 Task: Create a sub task Release to Production / Go Live for the task  Develop a new online job application system for a company in the project AgileCenter , assign it to team member softage.4@softage.net and update the status of the sub task to  Off Track , set the priority of the sub task to High
Action: Mouse moved to (479, 348)
Screenshot: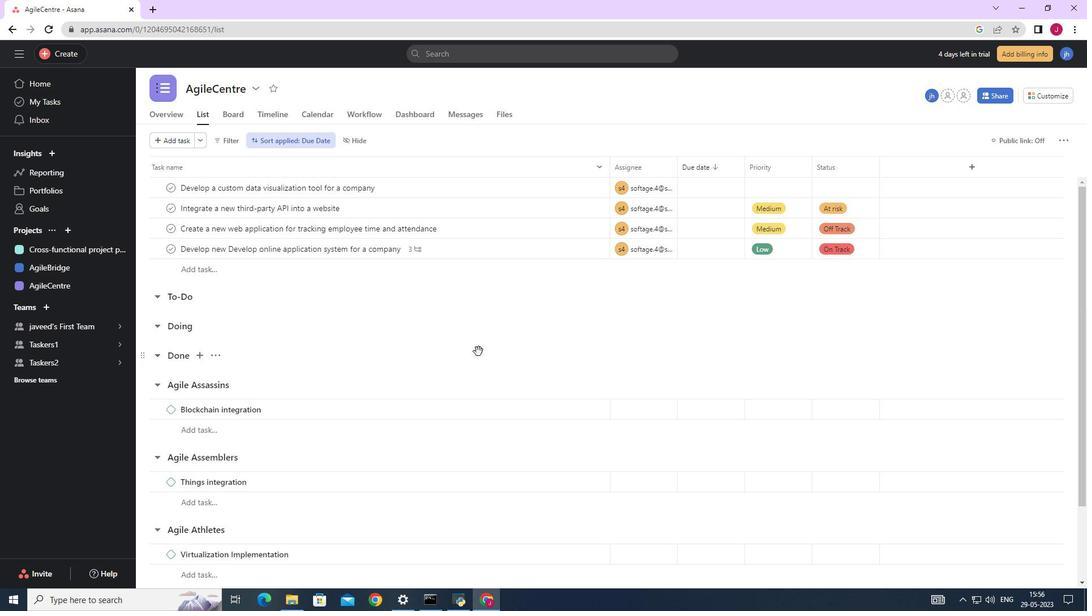 
Action: Mouse scrolled (479, 349) with delta (0, 0)
Screenshot: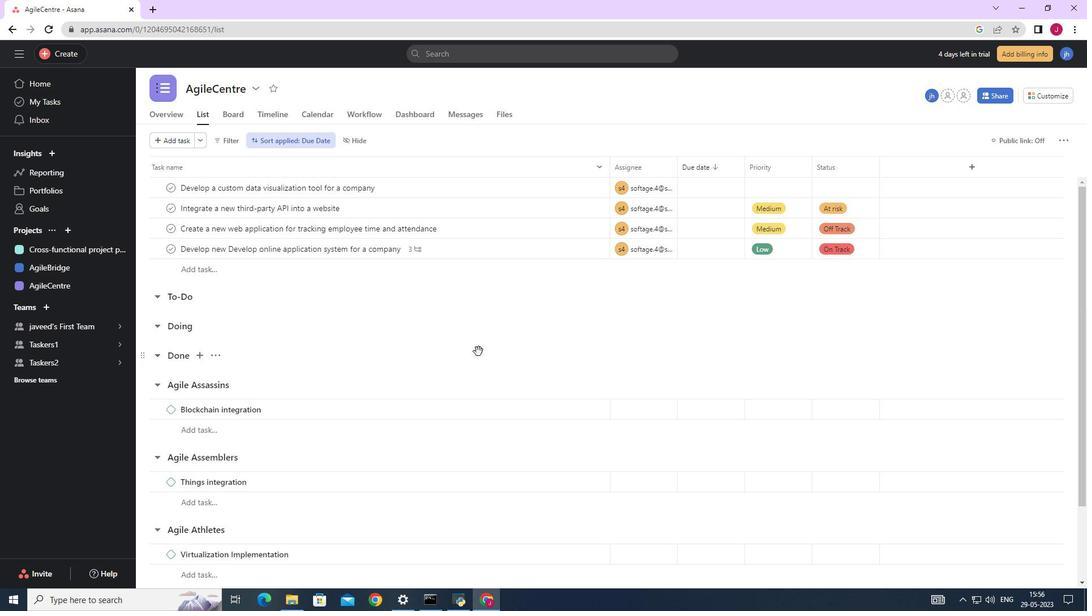 
Action: Mouse scrolled (479, 349) with delta (0, 0)
Screenshot: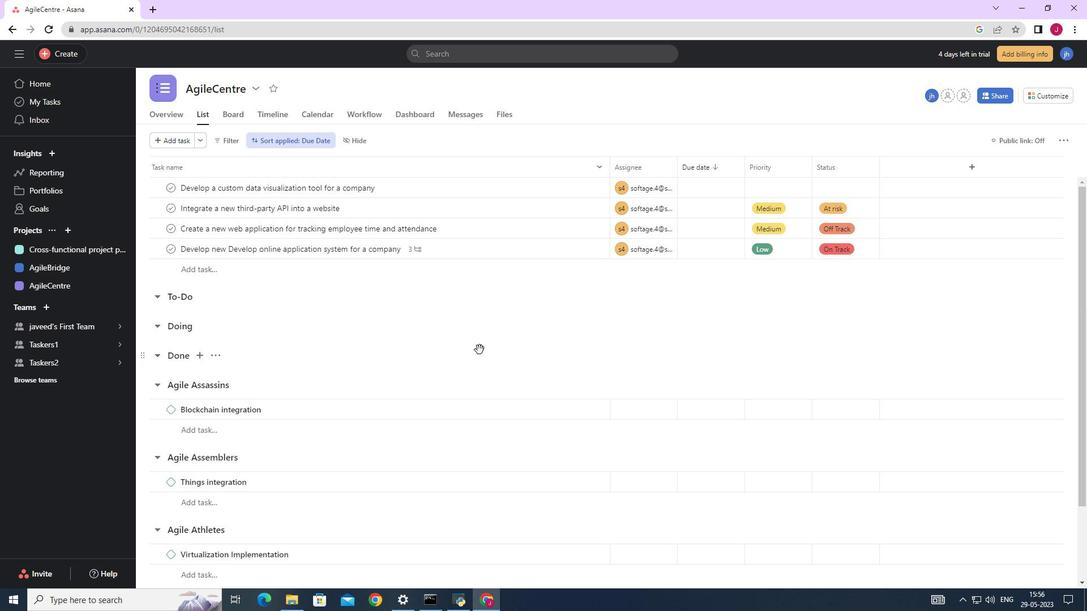 
Action: Mouse moved to (479, 348)
Screenshot: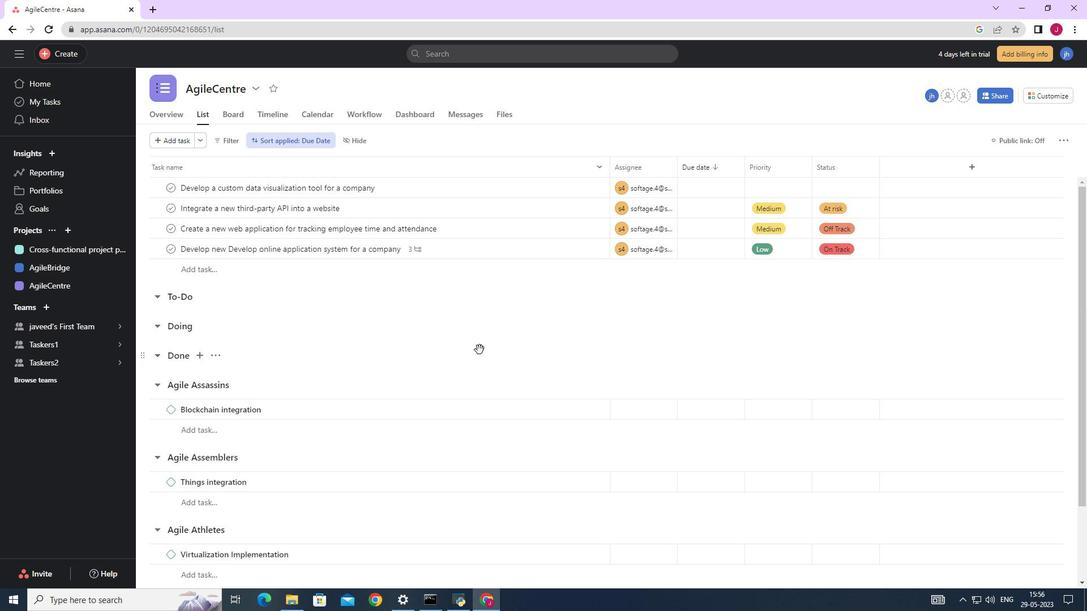 
Action: Mouse scrolled (479, 349) with delta (0, 0)
Screenshot: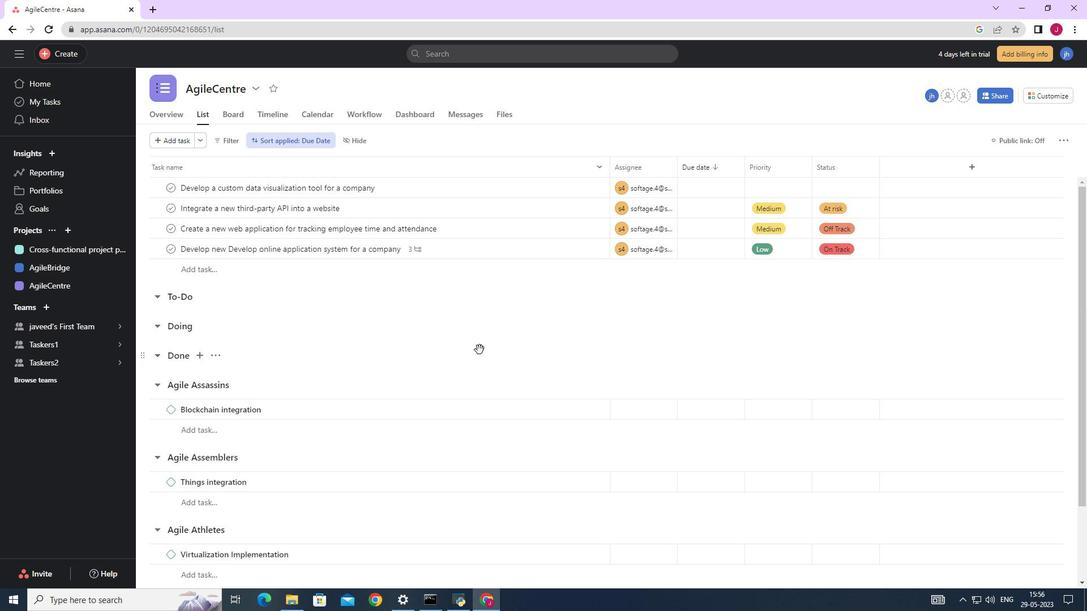 
Action: Mouse moved to (563, 250)
Screenshot: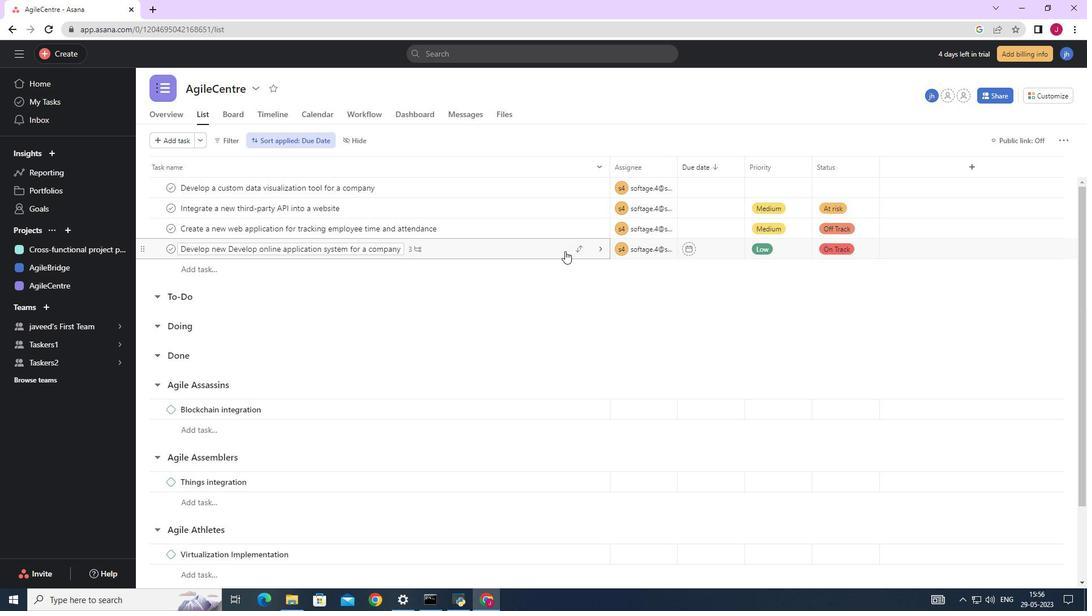 
Action: Mouse pressed left at (563, 250)
Screenshot: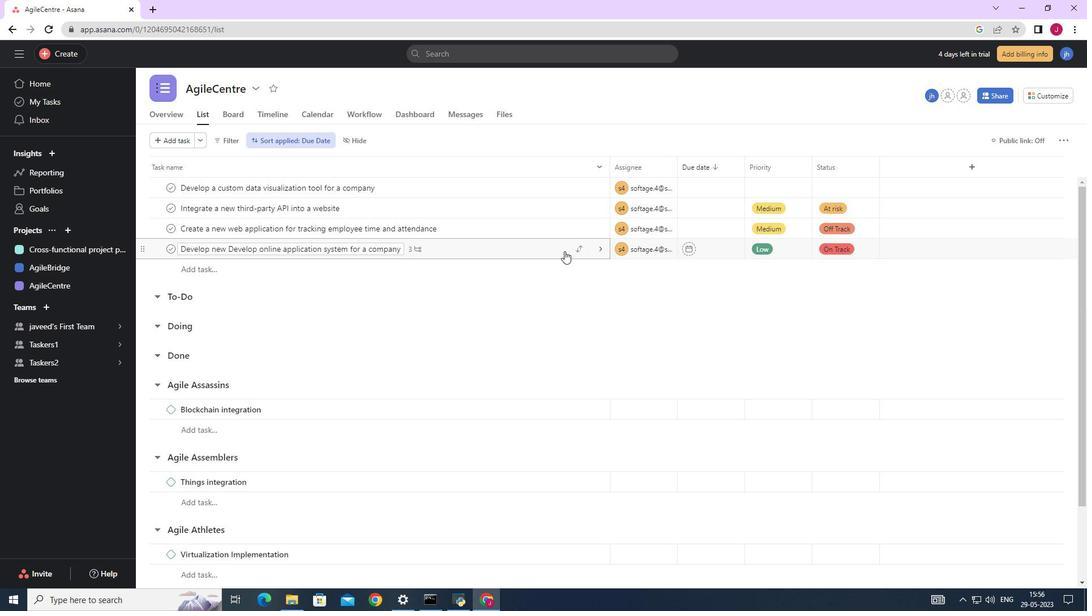 
Action: Mouse moved to (817, 368)
Screenshot: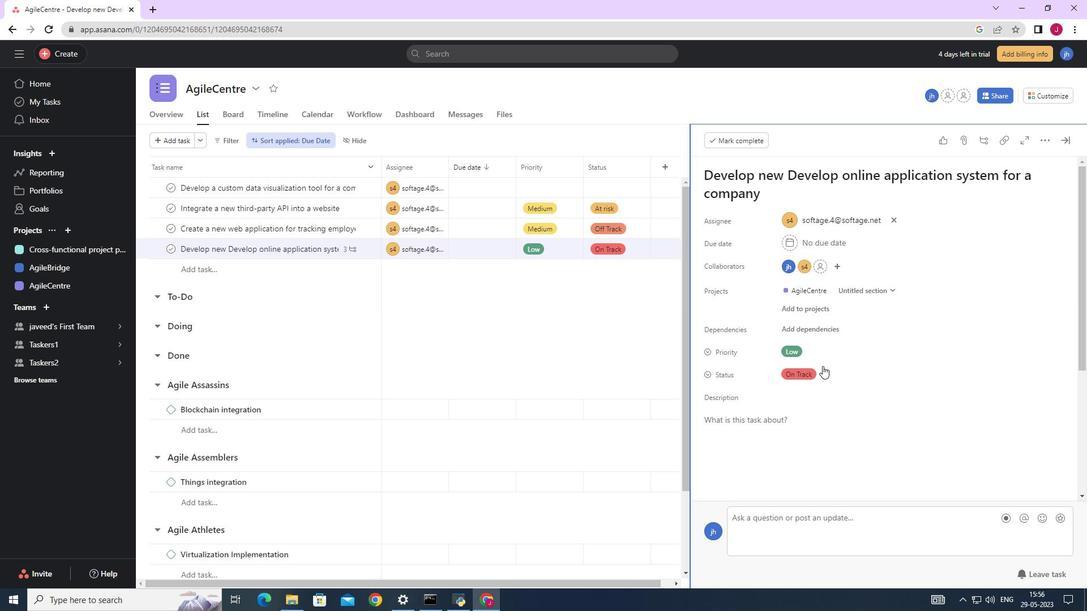 
Action: Mouse scrolled (817, 367) with delta (0, 0)
Screenshot: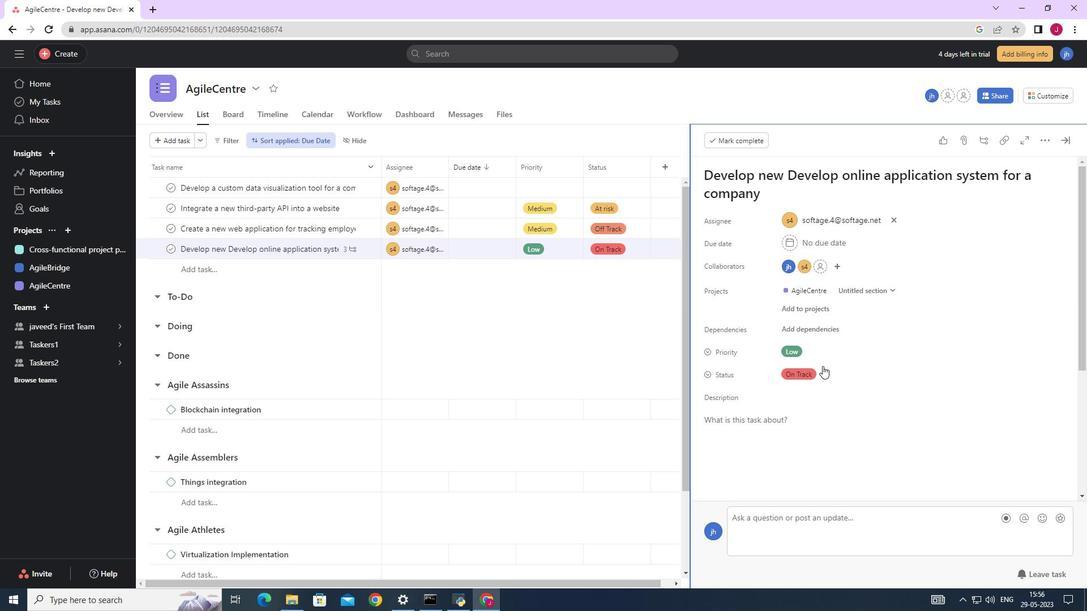 
Action: Mouse moved to (816, 368)
Screenshot: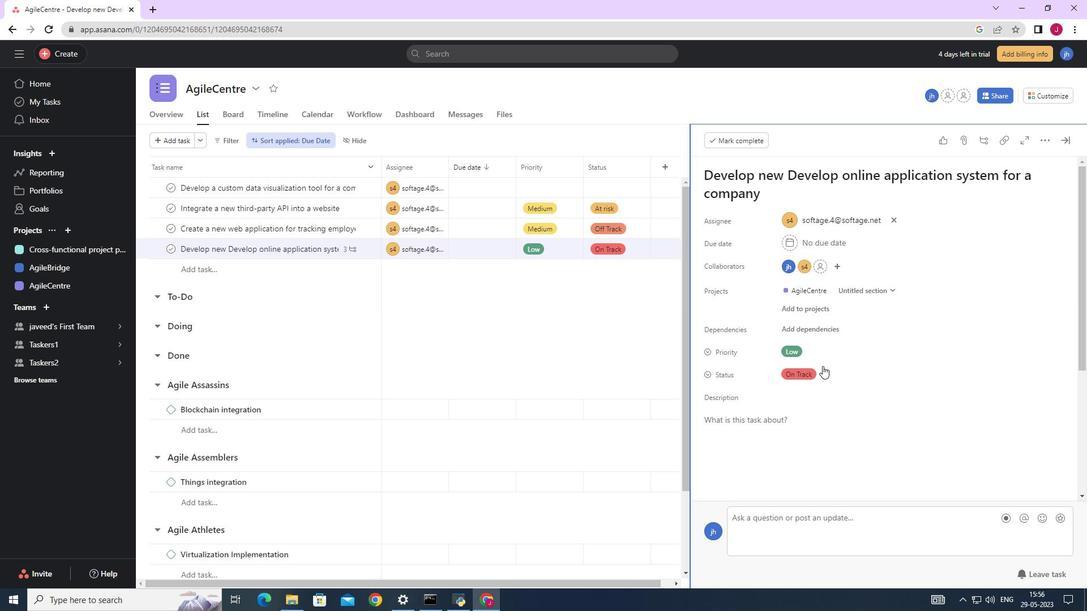 
Action: Mouse scrolled (816, 367) with delta (0, 0)
Screenshot: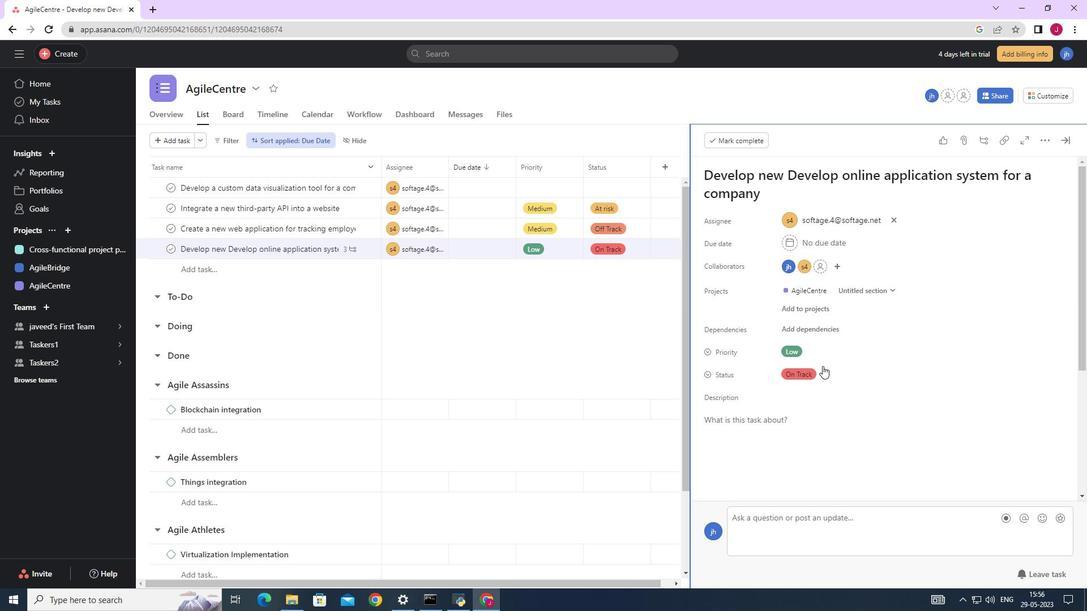 
Action: Mouse scrolled (816, 367) with delta (0, 0)
Screenshot: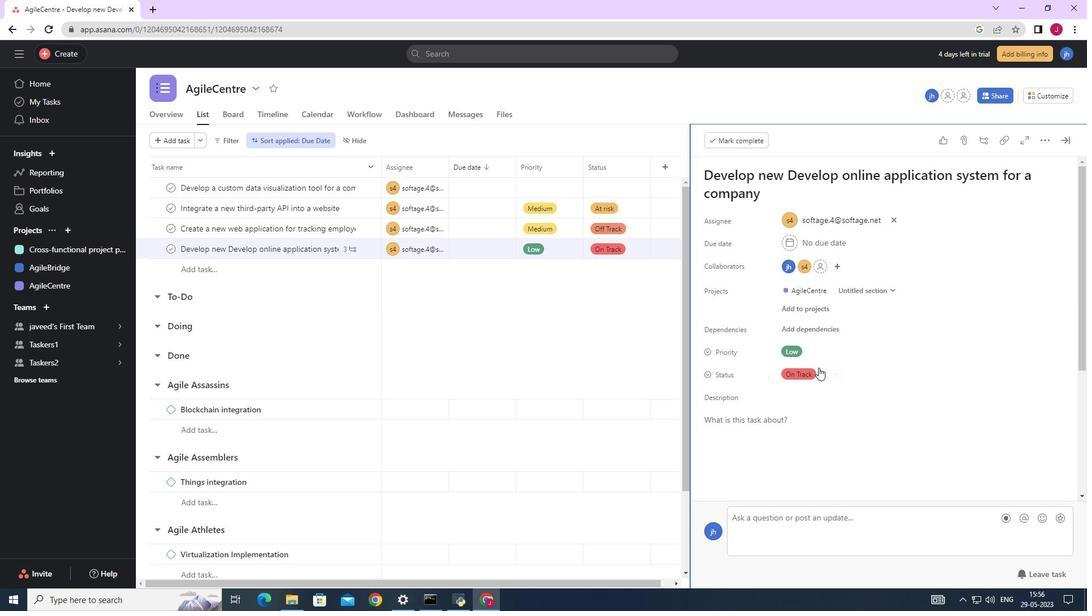 
Action: Mouse scrolled (816, 367) with delta (0, 0)
Screenshot: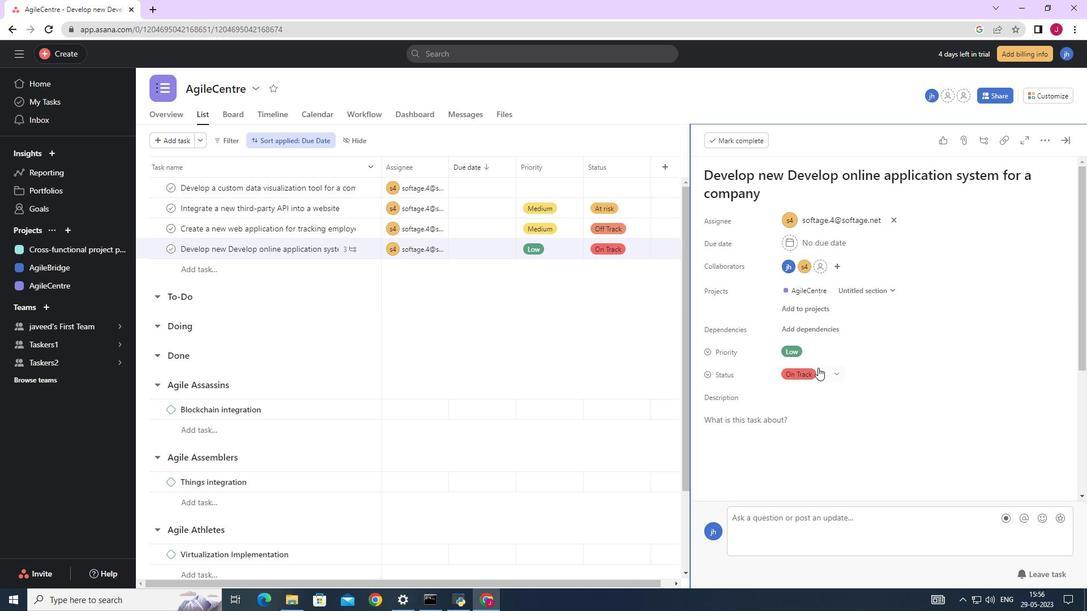 
Action: Mouse scrolled (816, 367) with delta (0, 0)
Screenshot: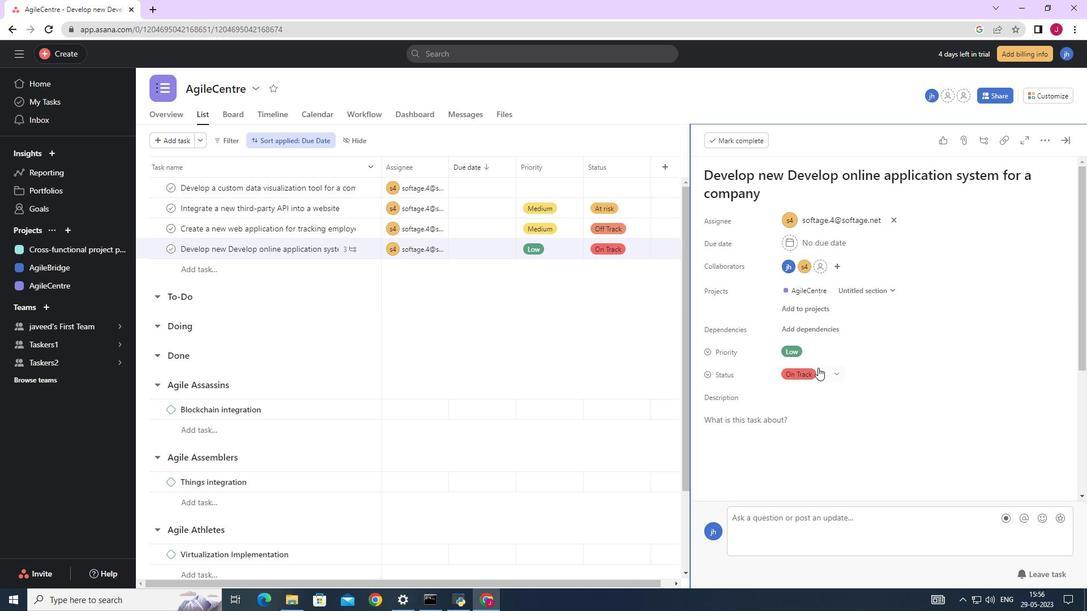 
Action: Mouse scrolled (816, 367) with delta (0, 0)
Screenshot: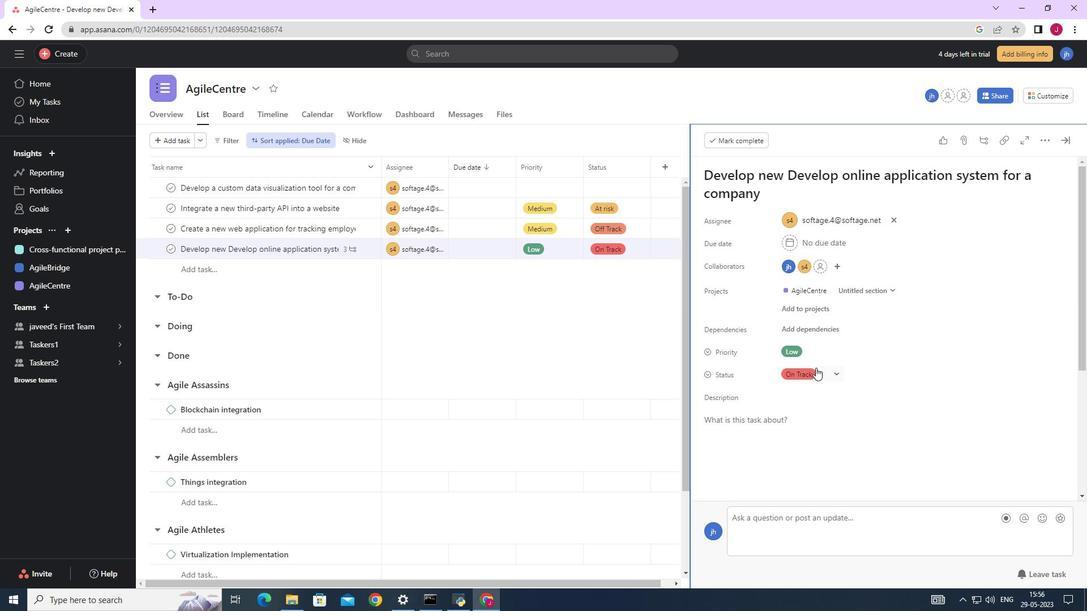 
Action: Mouse scrolled (816, 368) with delta (0, 0)
Screenshot: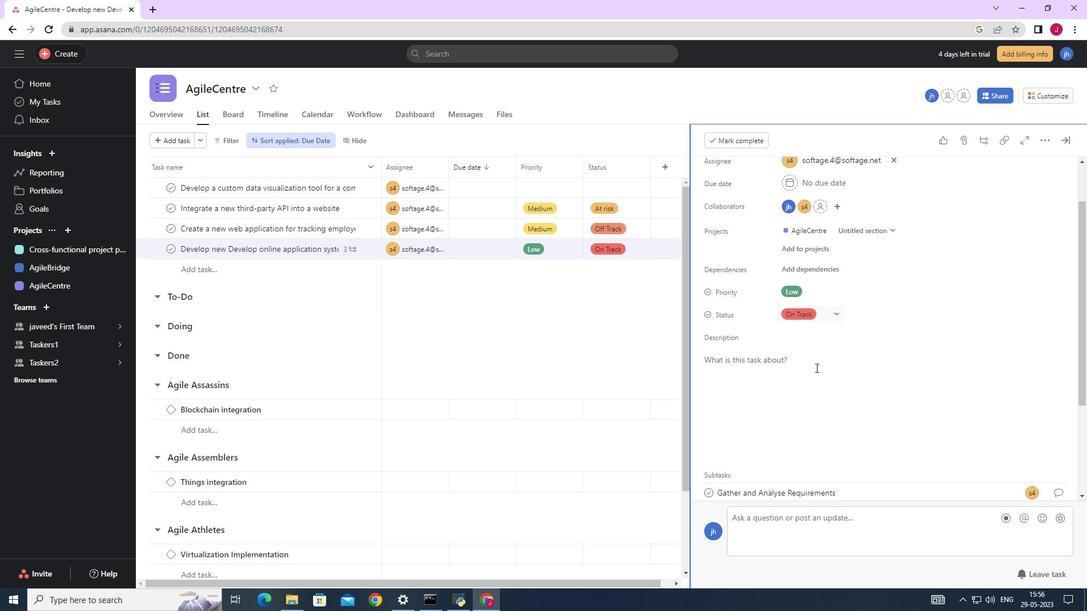 
Action: Mouse moved to (915, 364)
Screenshot: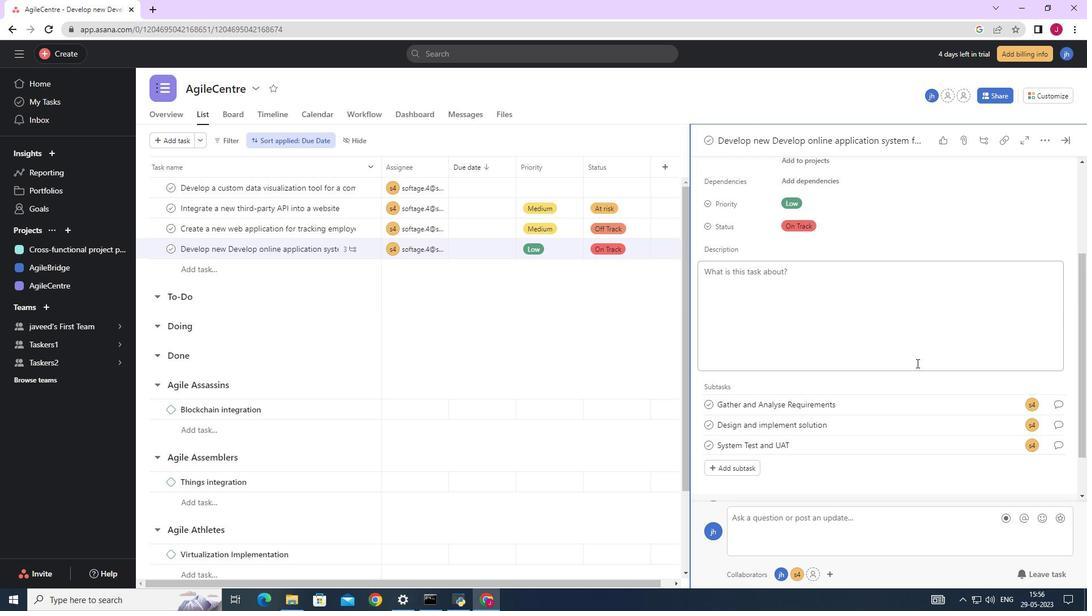 
Action: Mouse scrolled (915, 363) with delta (0, 0)
Screenshot: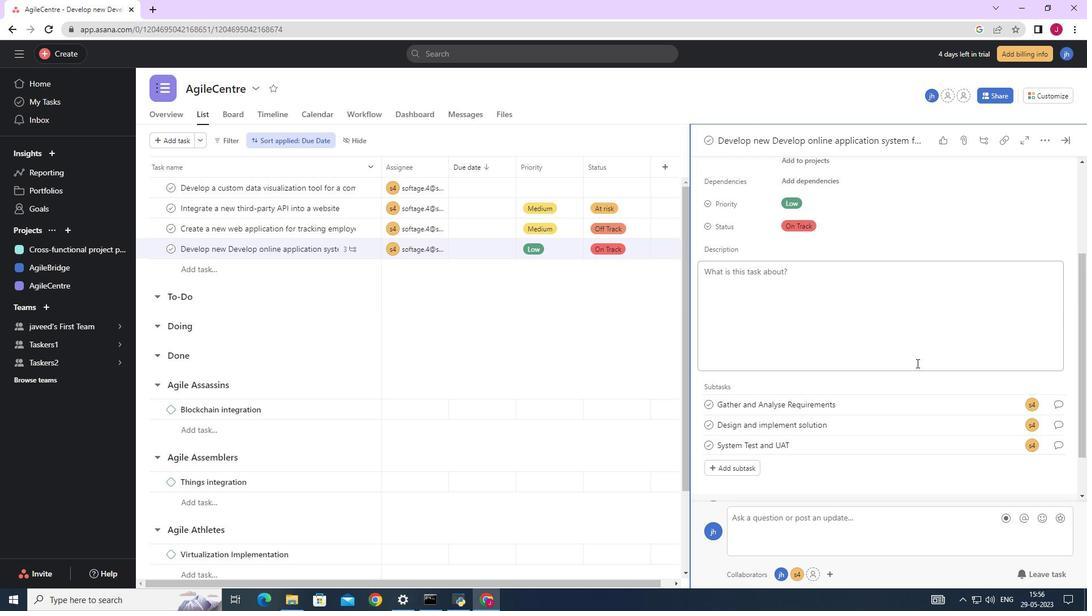 
Action: Mouse moved to (913, 364)
Screenshot: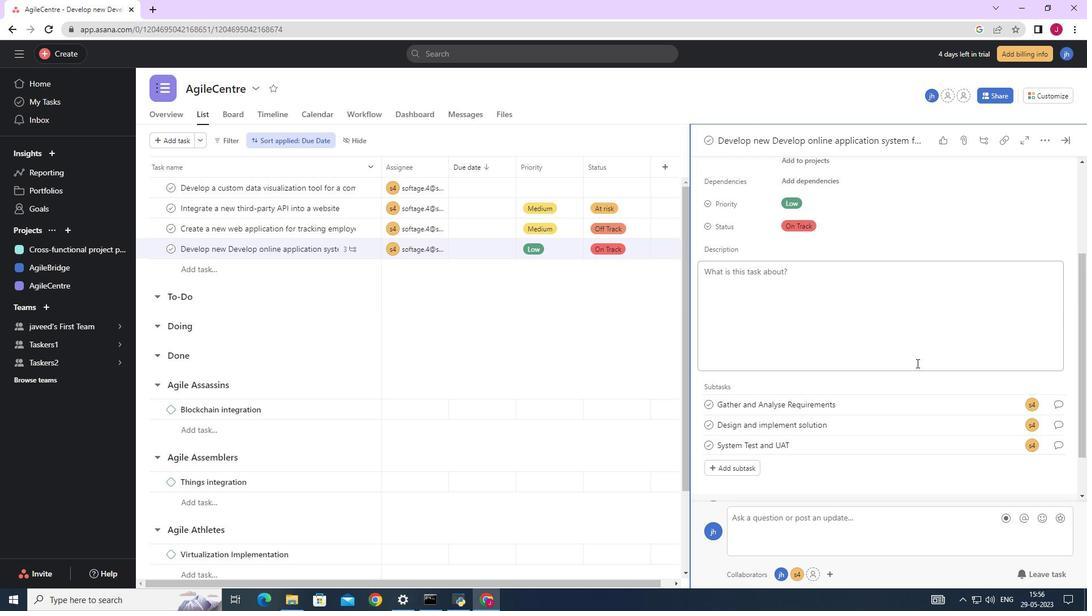 
Action: Mouse scrolled (913, 364) with delta (0, 0)
Screenshot: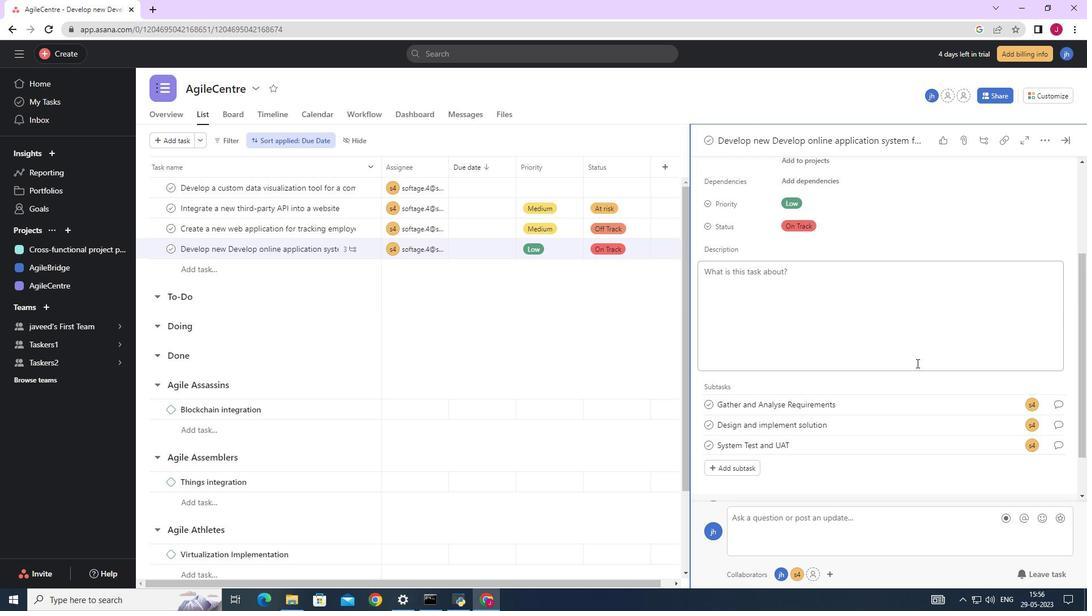
Action: Mouse moved to (913, 364)
Screenshot: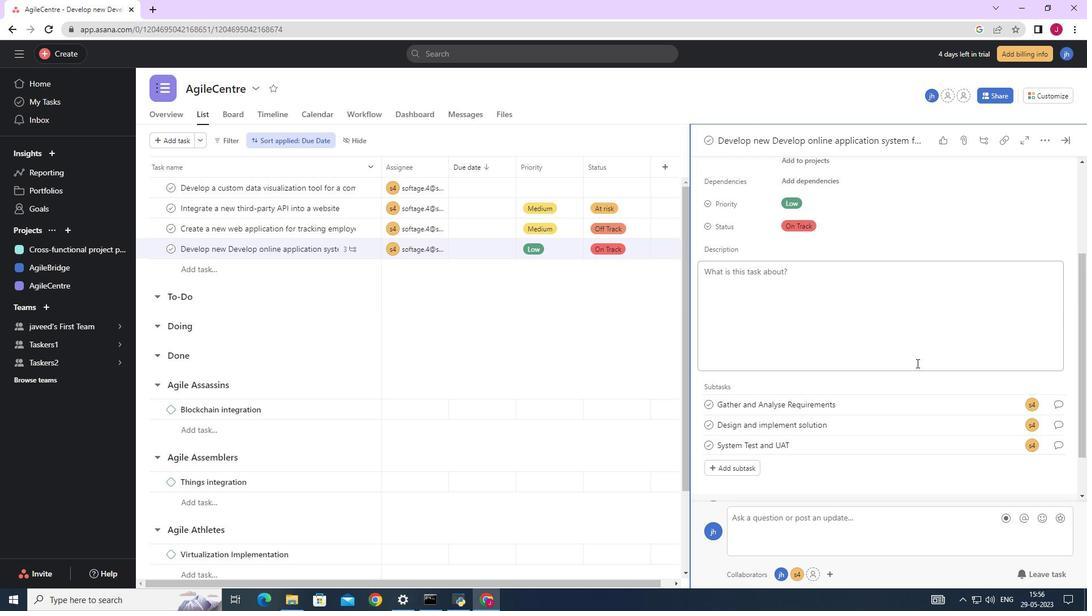 
Action: Mouse scrolled (913, 364) with delta (0, 0)
Screenshot: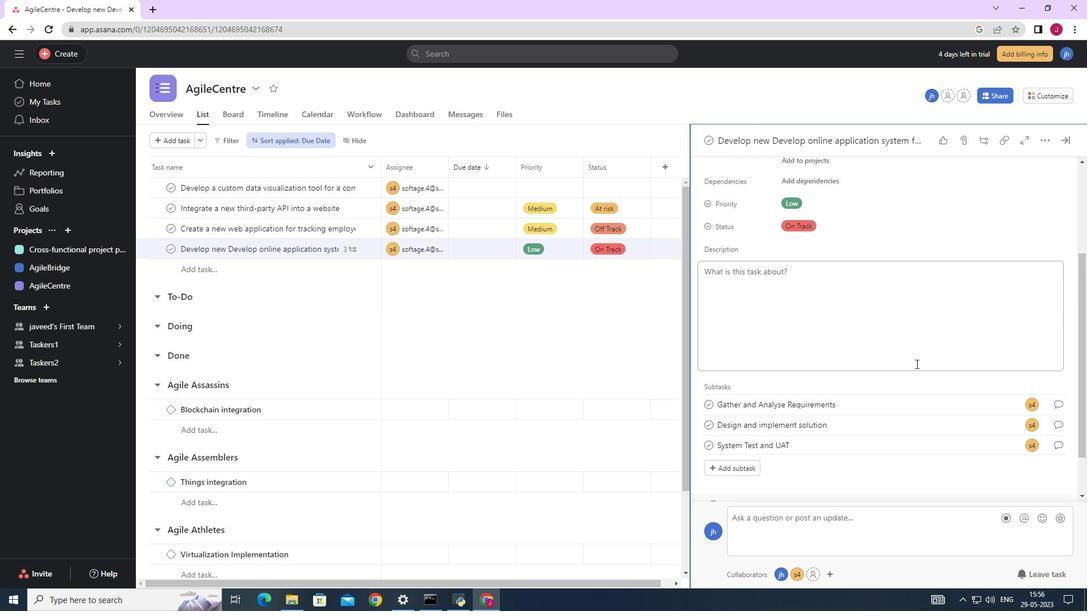 
Action: Mouse moved to (912, 365)
Screenshot: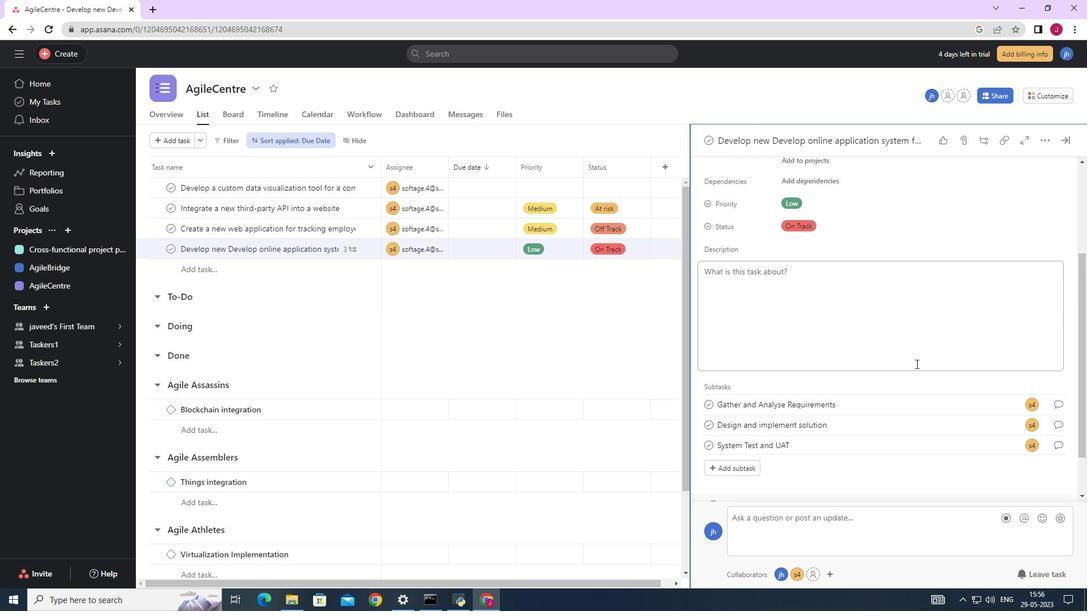 
Action: Mouse scrolled (912, 364) with delta (0, 0)
Screenshot: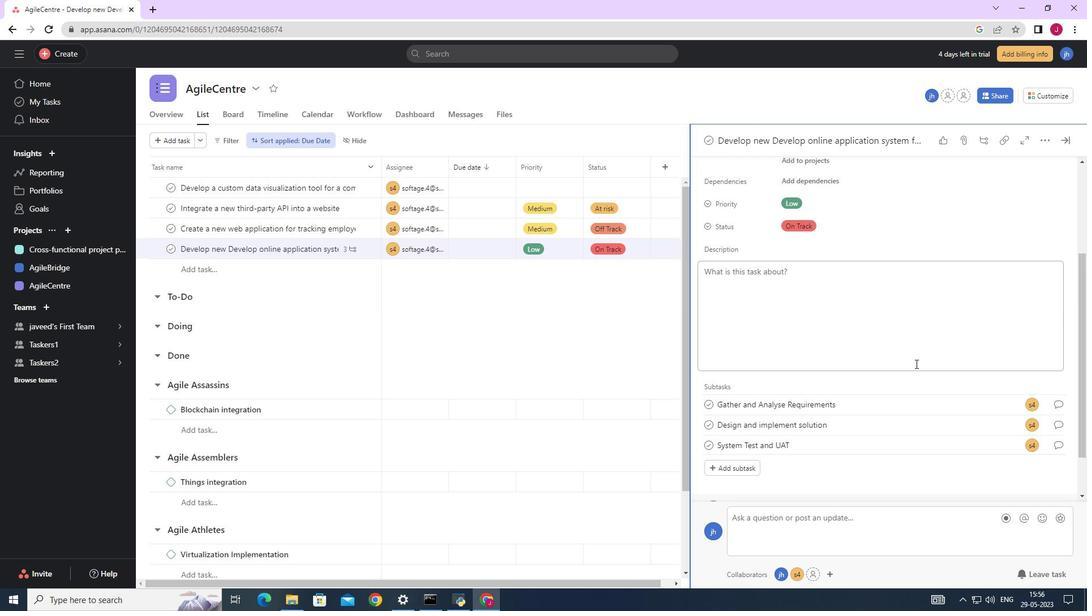 
Action: Mouse moved to (745, 411)
Screenshot: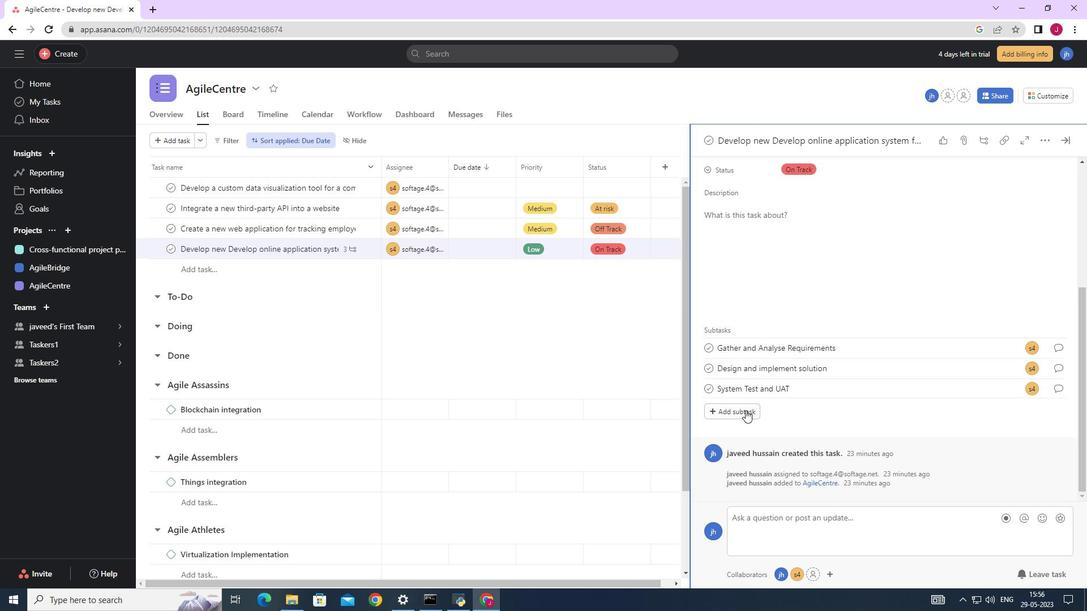 
Action: Mouse pressed left at (745, 411)
Screenshot: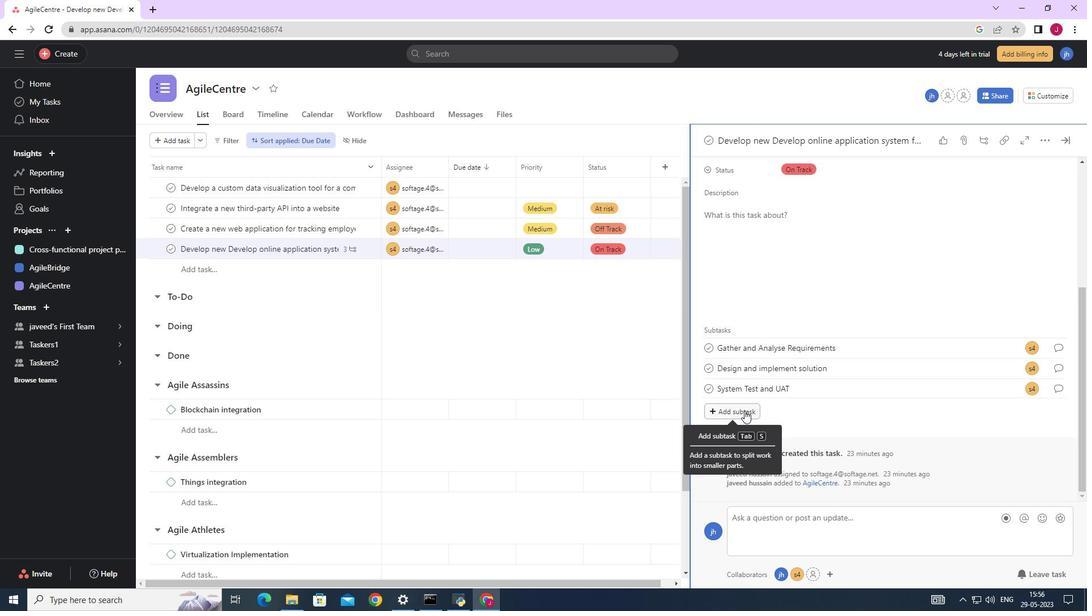 
Action: Mouse moved to (723, 412)
Screenshot: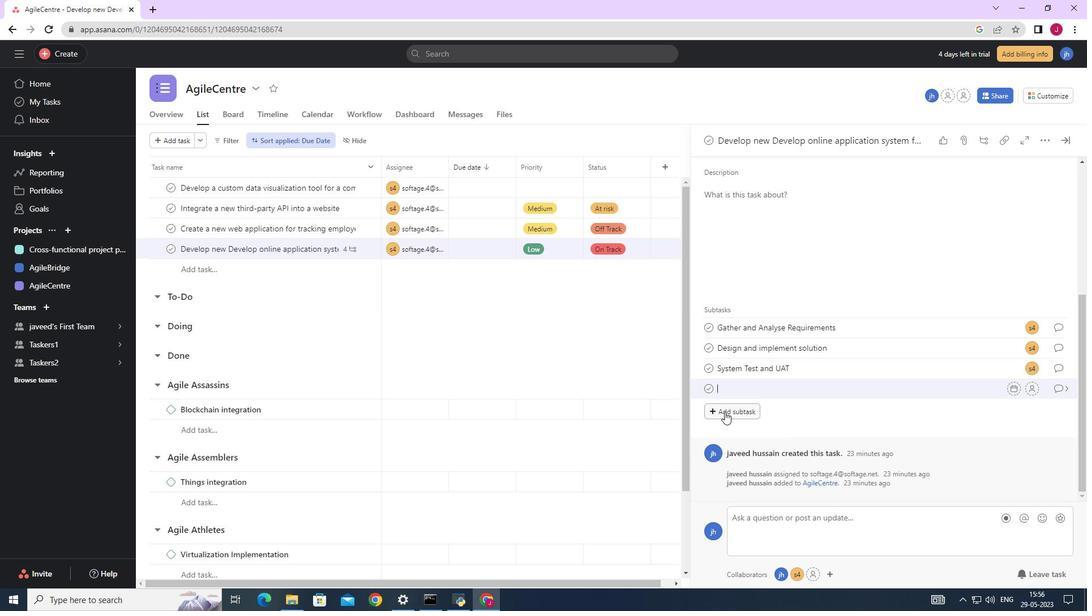 
Action: Key pressed <Key.caps_lock>
Screenshot: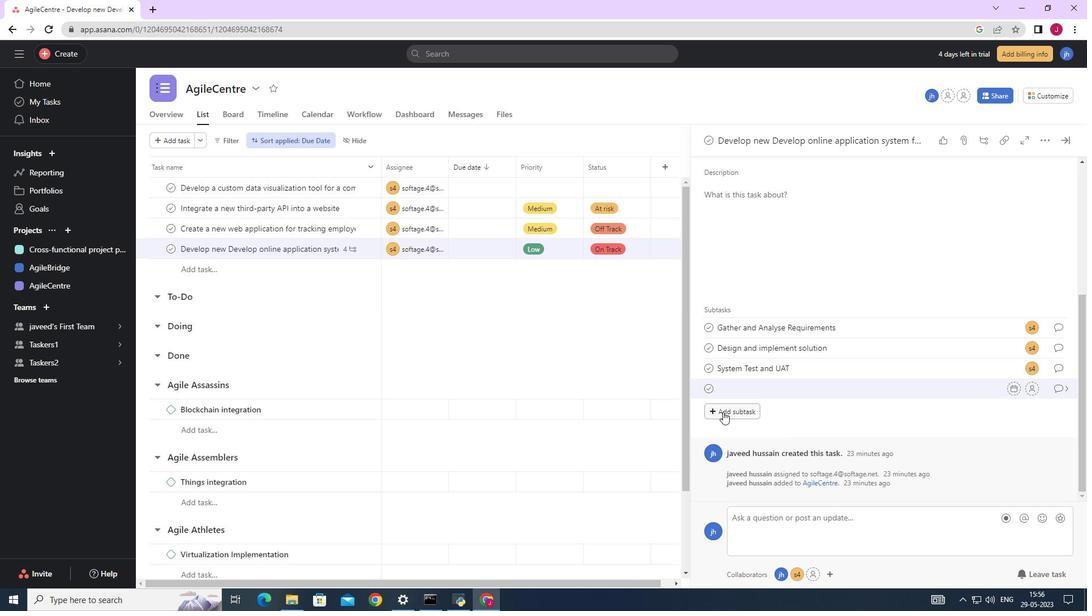 
Action: Mouse moved to (723, 412)
Screenshot: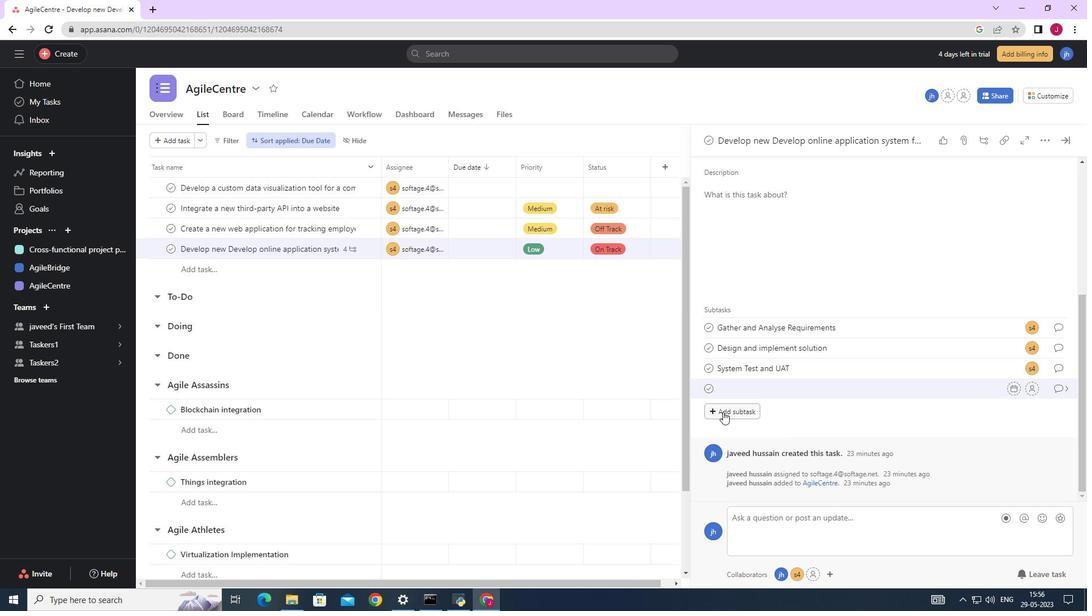 
Action: Key pressed R<Key.caps_lock>elease<Key.space>to<Key.space>production<Key.backspace><Key.backspace><Key.backspace><Key.backspace><Key.backspace><Key.backspace><Key.backspace><Key.backspace><Key.backspace><Key.backspace><Key.backspace><Key.backspace><Key.backspace><Key.backspace><Key.backspace><Key.backspace><Key.backspace><Key.backspace><Key.backspace><Key.backspace><Key.backspace><Key.backspace><Key.backspace><Key.backspace><Key.backspace><Key.backspace><Key.backspace>r<Key.caps_lock>ELEASE<Key.space>TO<Key.space><Key.caps_lock>p<Key.caps_lock>RODUCTION<Key.space>/<Key.space><Key.caps_lock>go<Key.backspace><Key.caps_lock>O<Key.space><Key.caps_lock>l<Key.caps_lock>IVE
Screenshot: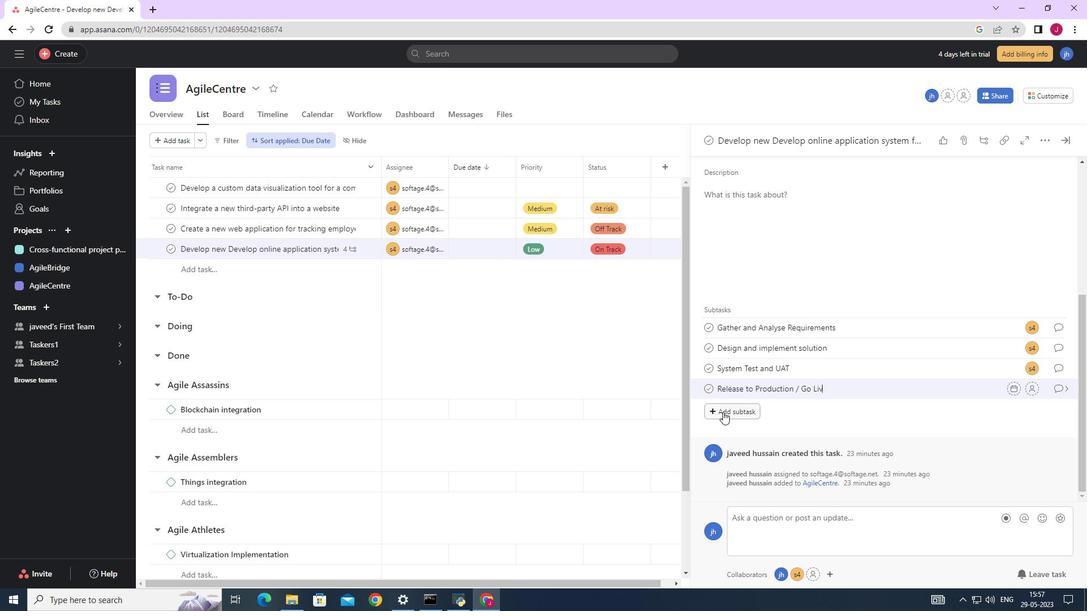 
Action: Mouse moved to (1032, 387)
Screenshot: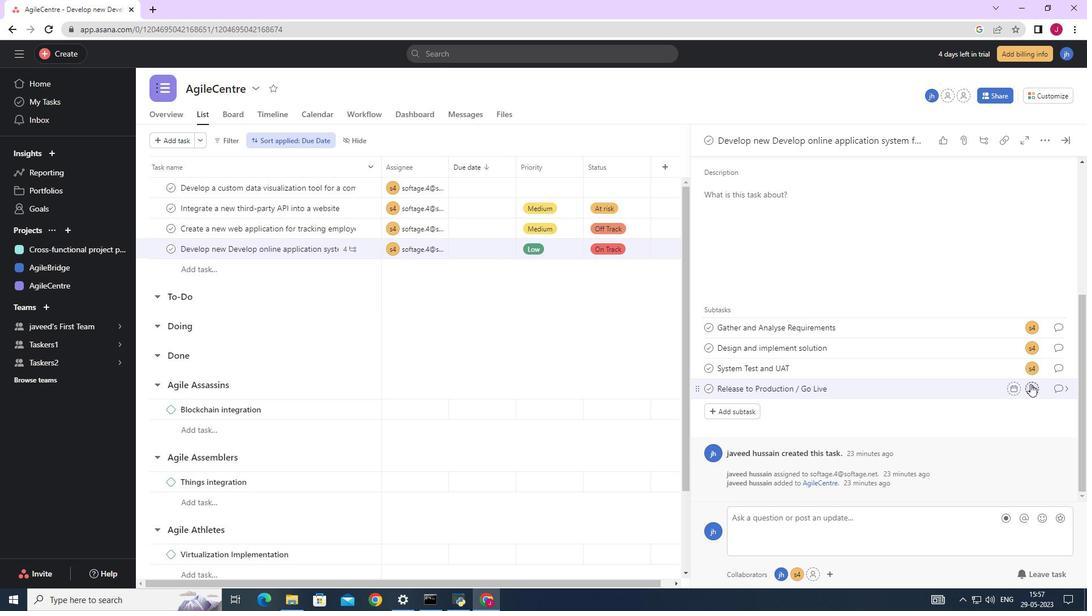 
Action: Mouse pressed left at (1032, 387)
Screenshot: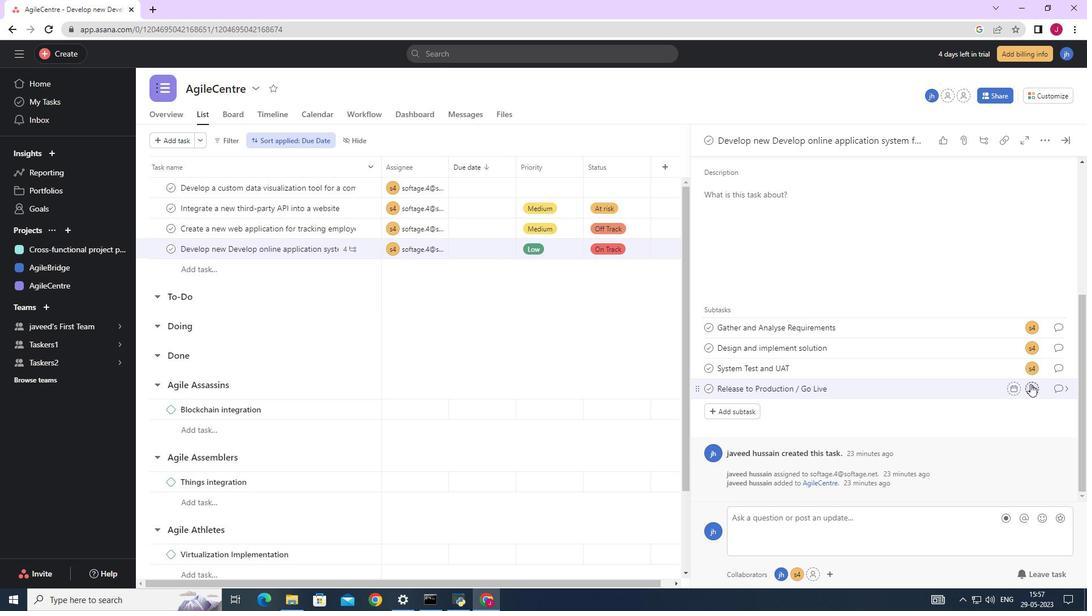 
Action: Mouse moved to (898, 498)
Screenshot: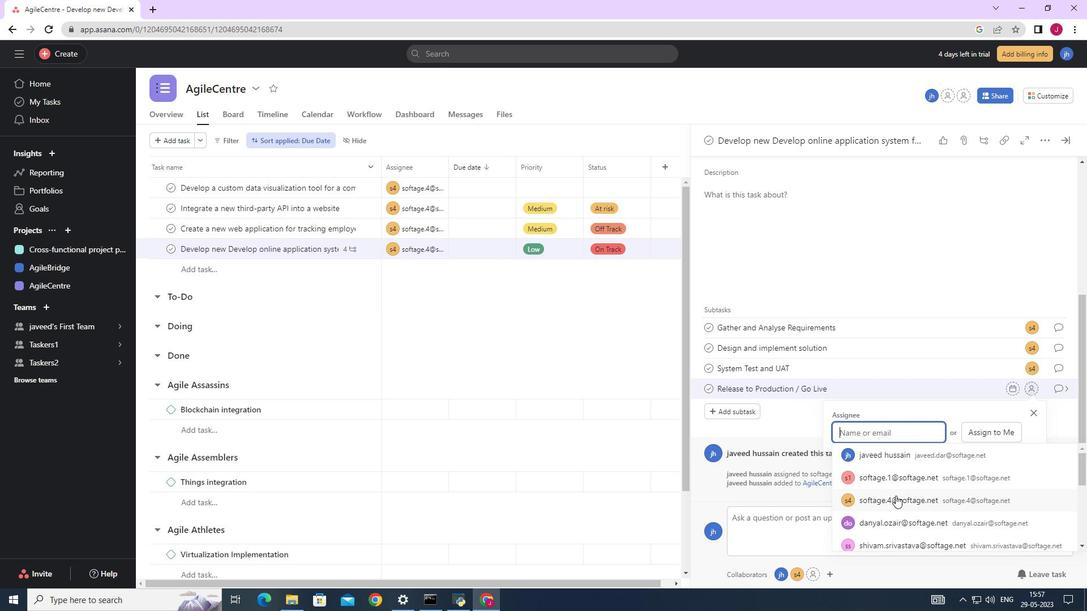 
Action: Mouse pressed left at (898, 498)
Screenshot: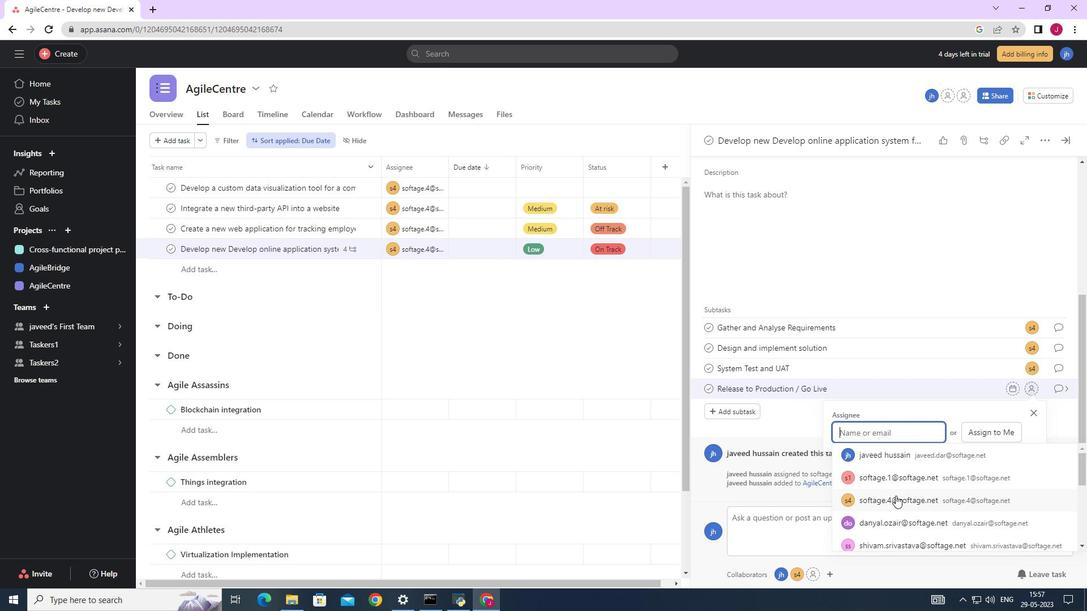 
Action: Mouse moved to (1057, 385)
Screenshot: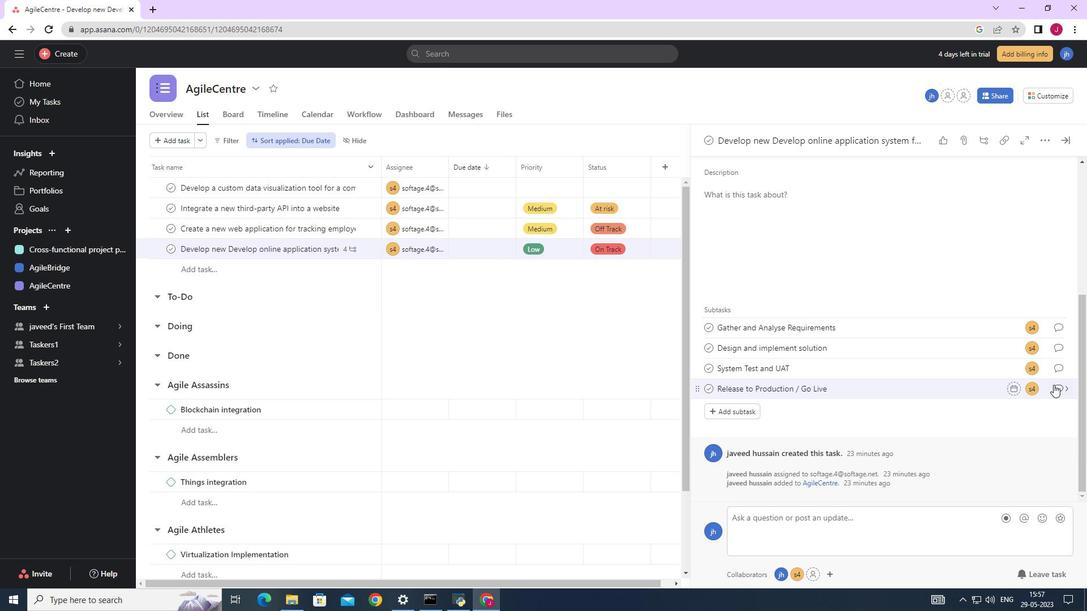 
Action: Mouse pressed left at (1057, 385)
Screenshot: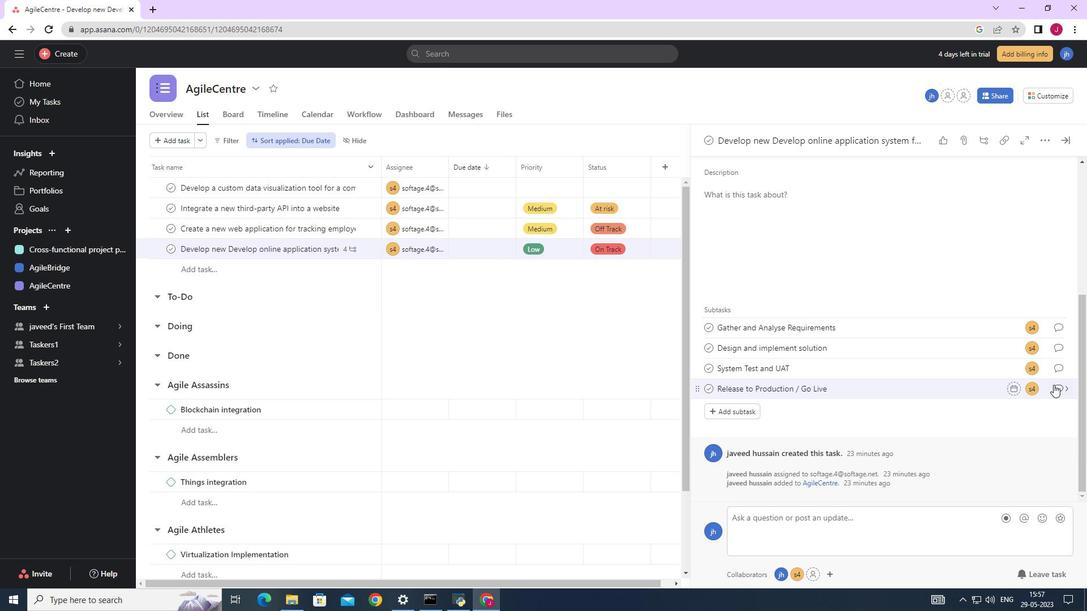 
Action: Mouse moved to (741, 328)
Screenshot: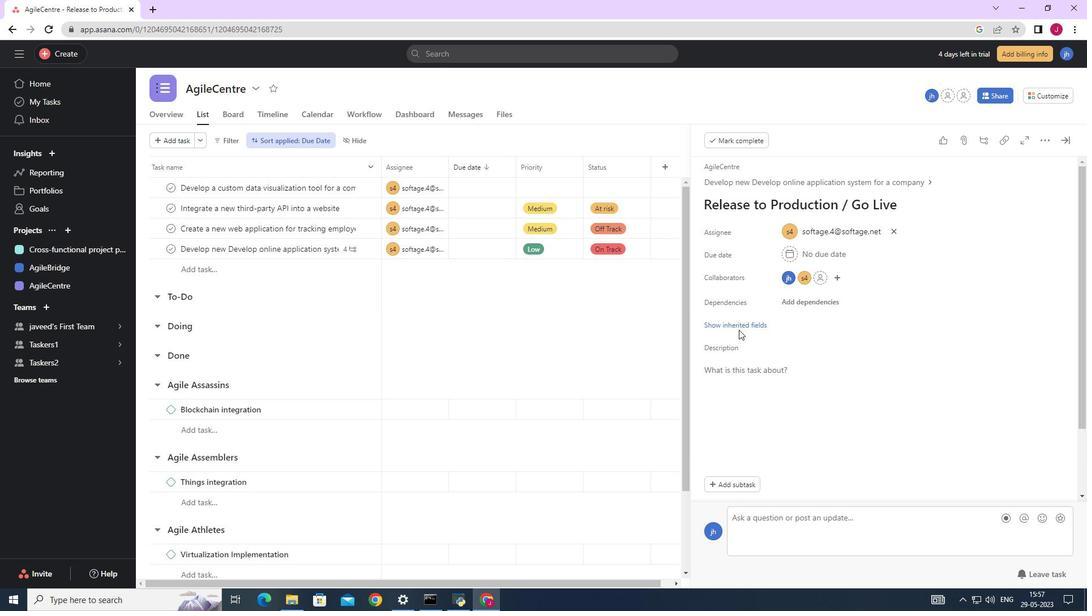 
Action: Mouse pressed left at (741, 328)
Screenshot: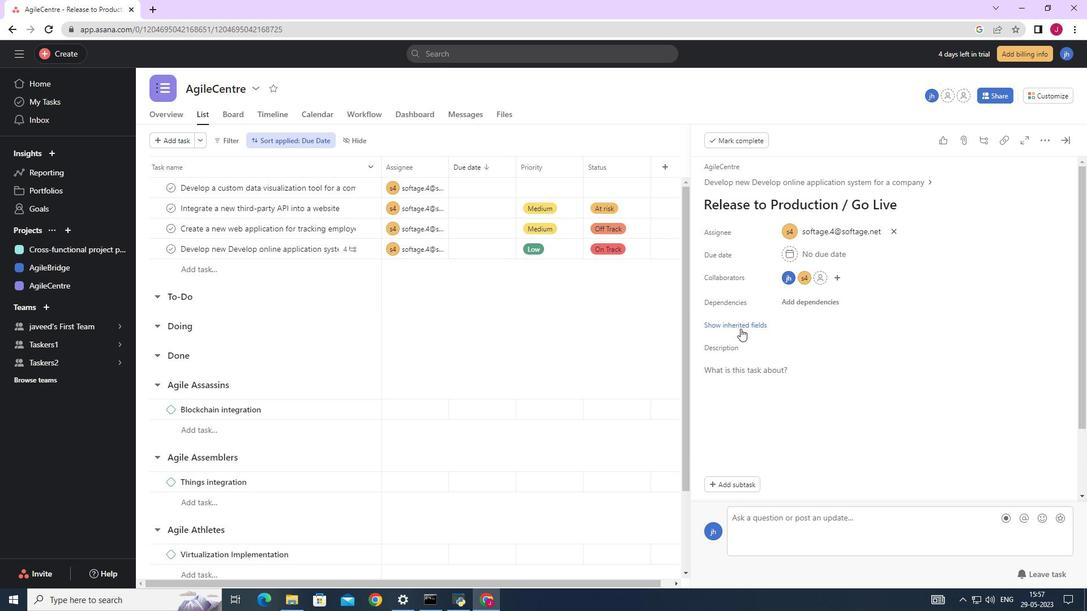 
Action: Mouse moved to (781, 345)
Screenshot: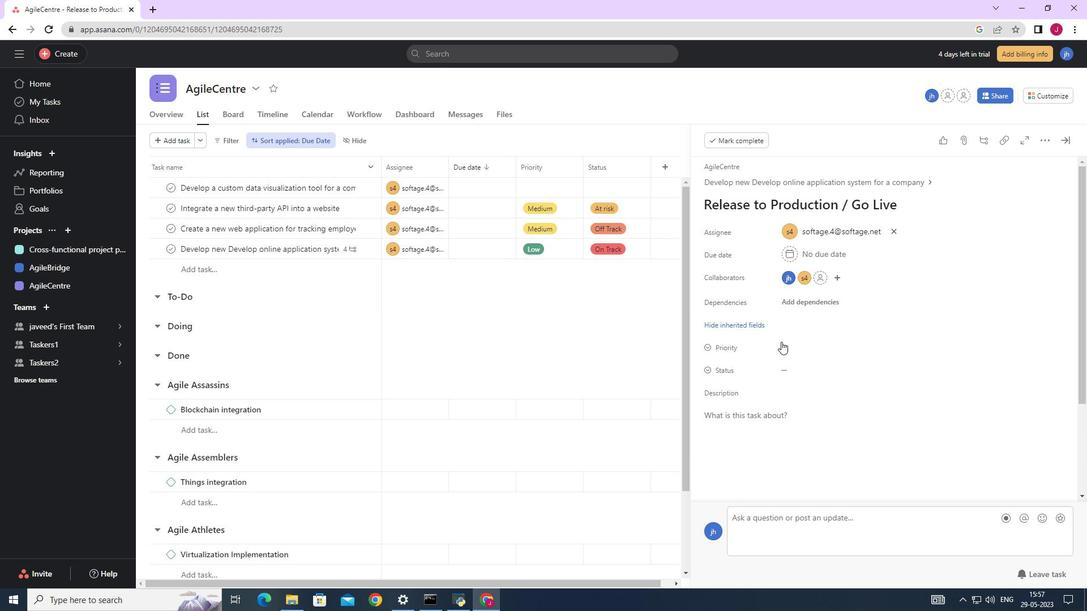 
Action: Mouse pressed left at (781, 345)
Screenshot: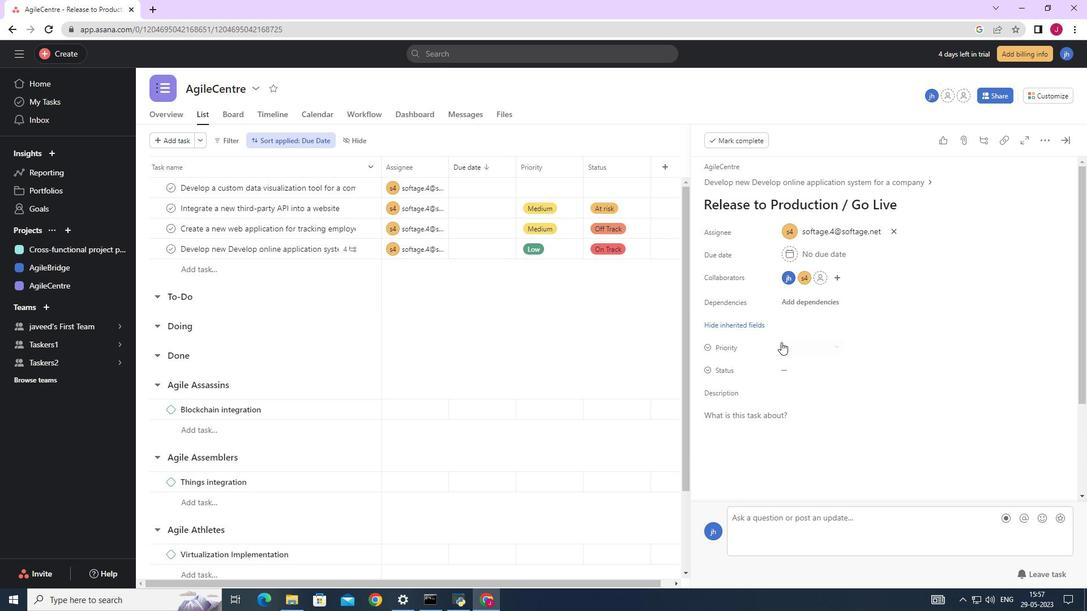 
Action: Mouse moved to (818, 388)
Screenshot: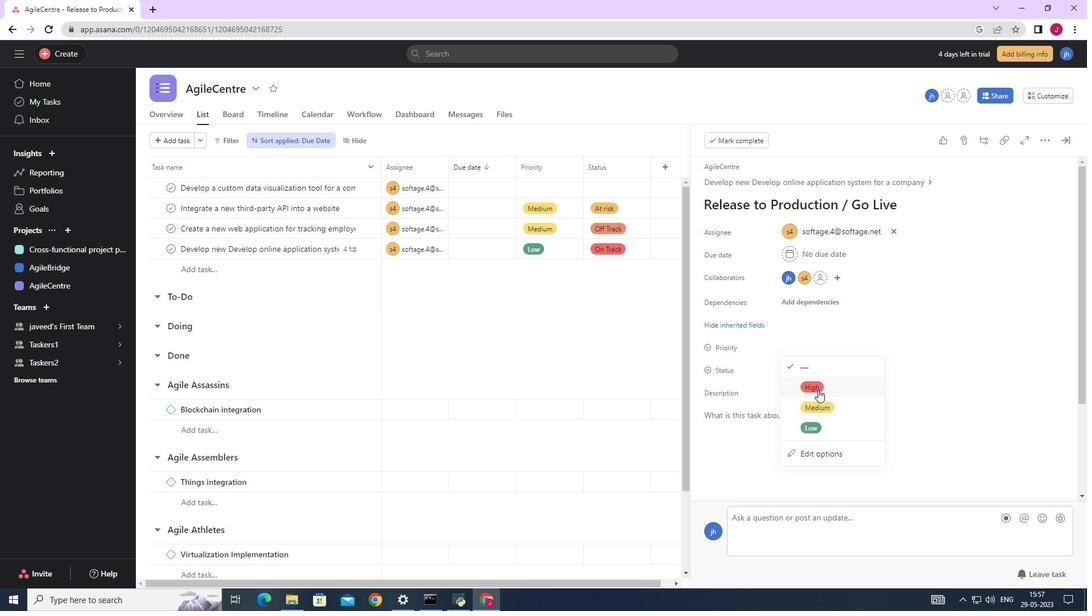 
Action: Mouse pressed left at (818, 388)
Screenshot: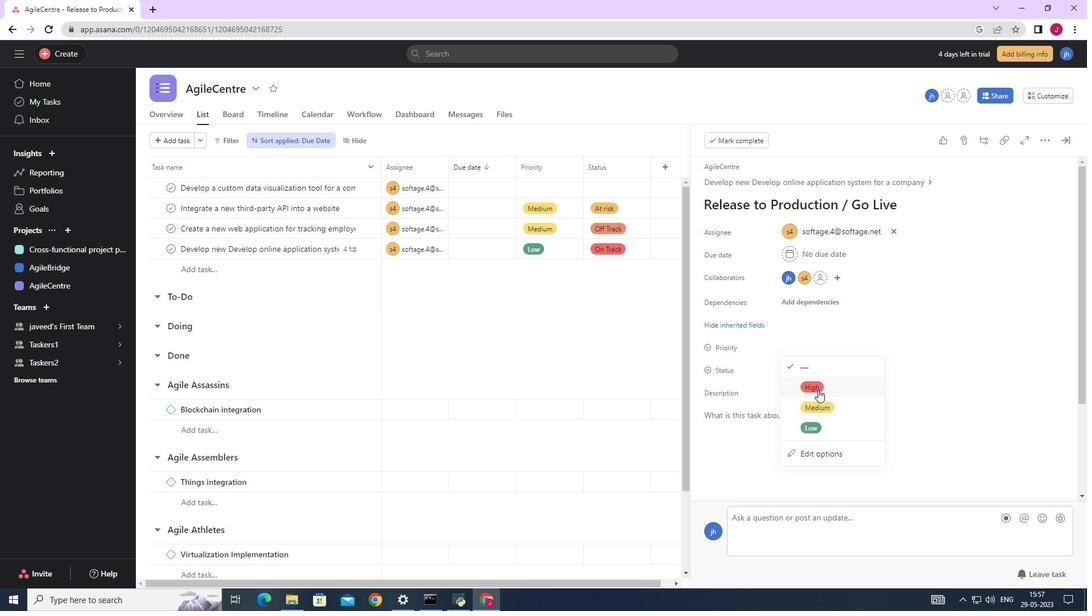 
Action: Mouse moved to (794, 368)
Screenshot: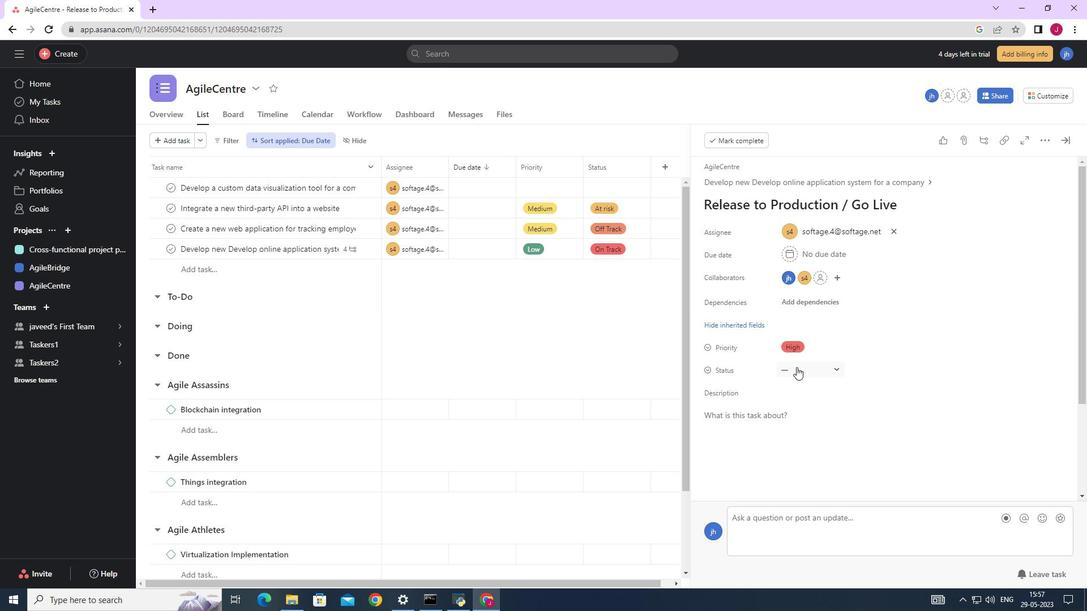 
Action: Mouse pressed left at (794, 368)
Screenshot: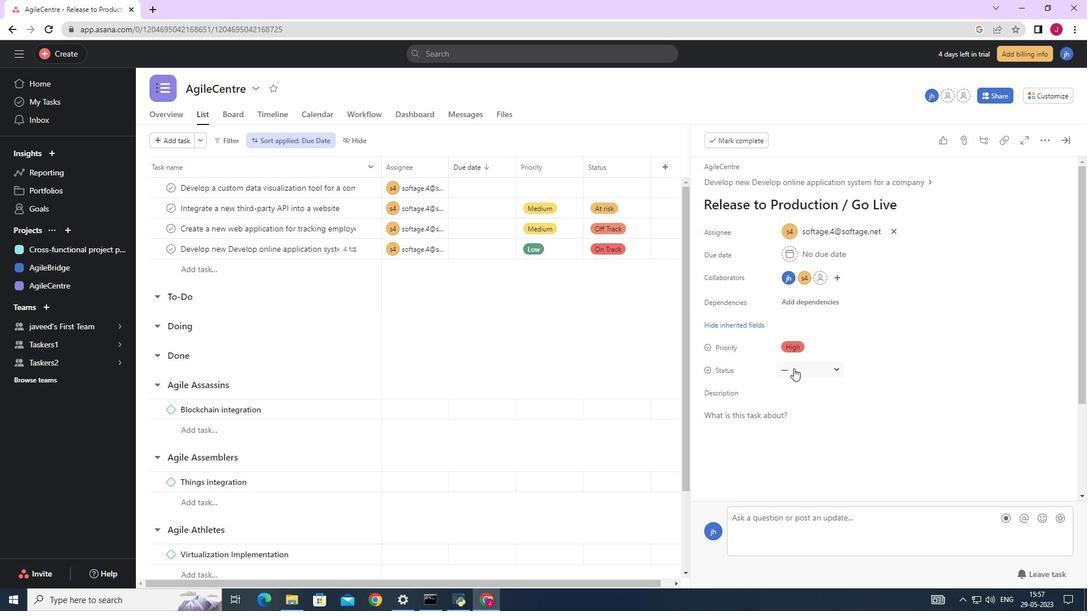 
Action: Mouse moved to (818, 430)
Screenshot: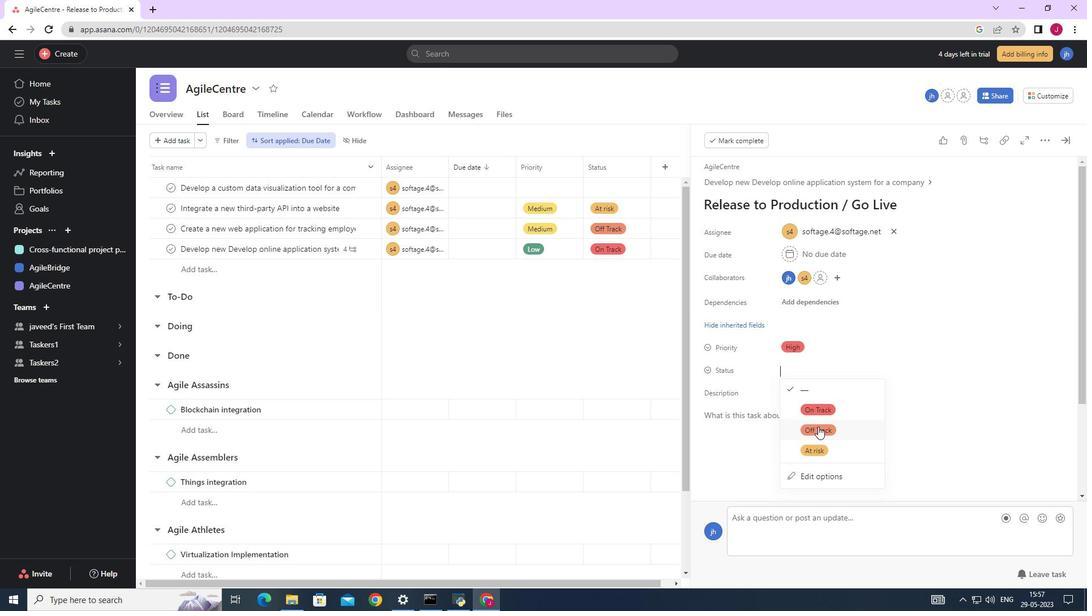 
Action: Mouse pressed left at (818, 430)
Screenshot: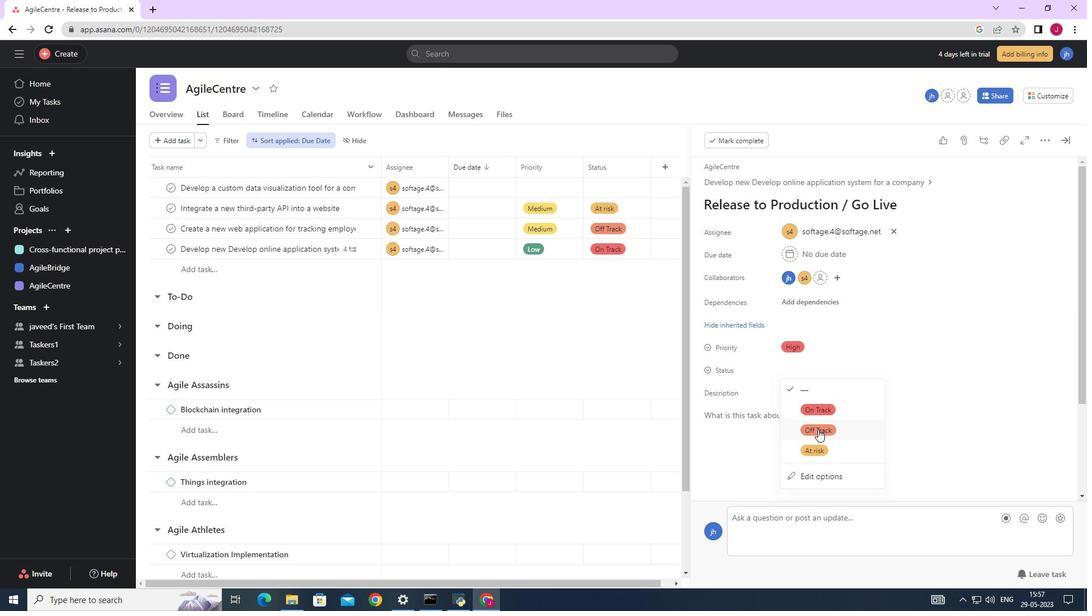 
Action: Mouse moved to (1069, 138)
Screenshot: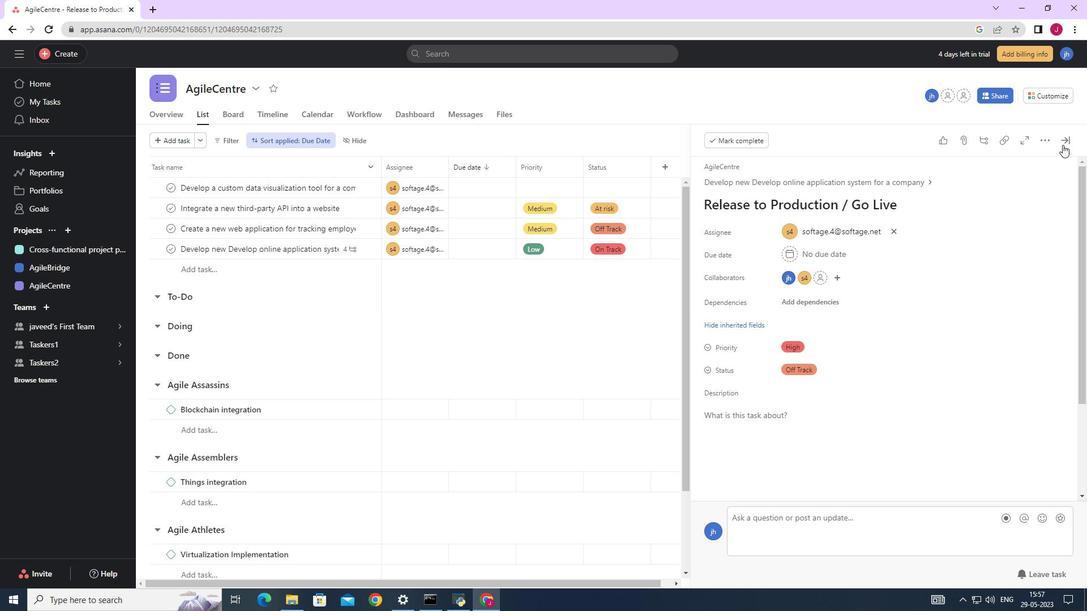 
Action: Mouse pressed left at (1069, 138)
Screenshot: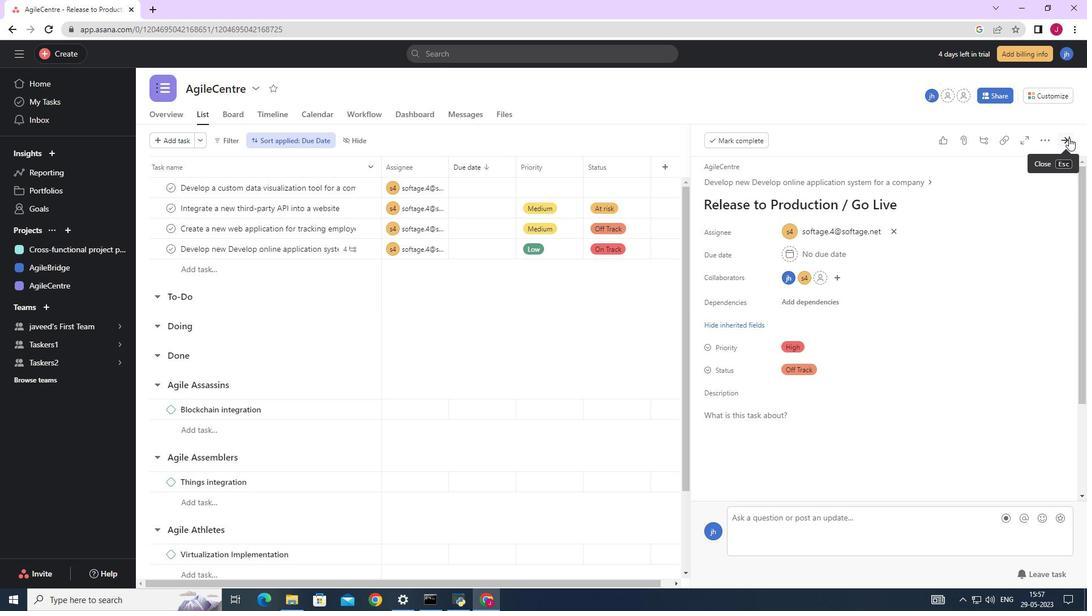 
Action: Mouse moved to (1061, 141)
Screenshot: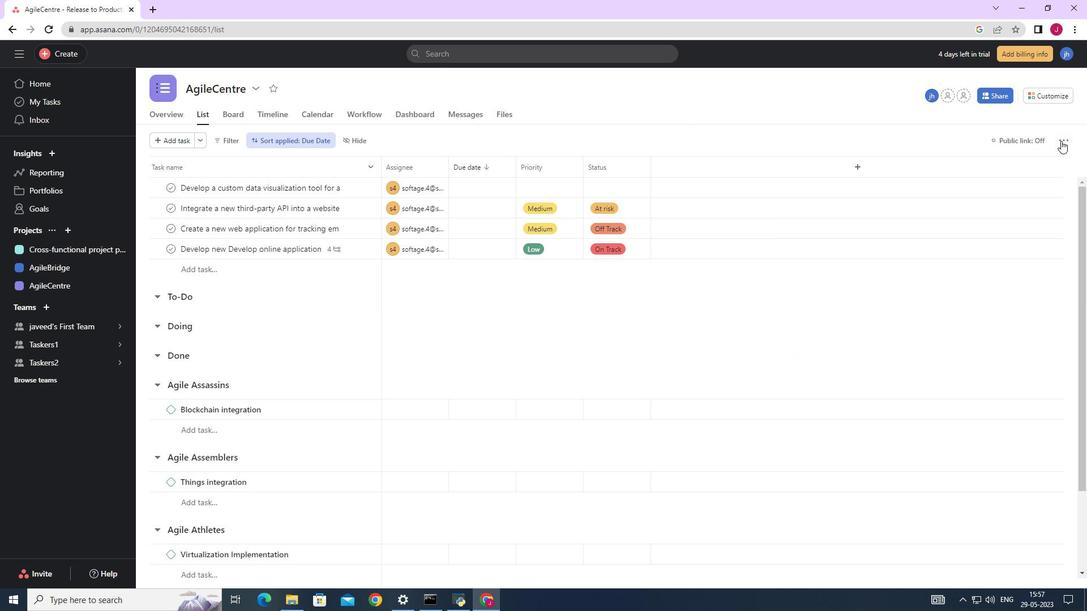
